 Task: Use the formula "RANDBETWEEN" in spreadsheet "Project portfolio".
Action: Mouse moved to (186, 152)
Screenshot: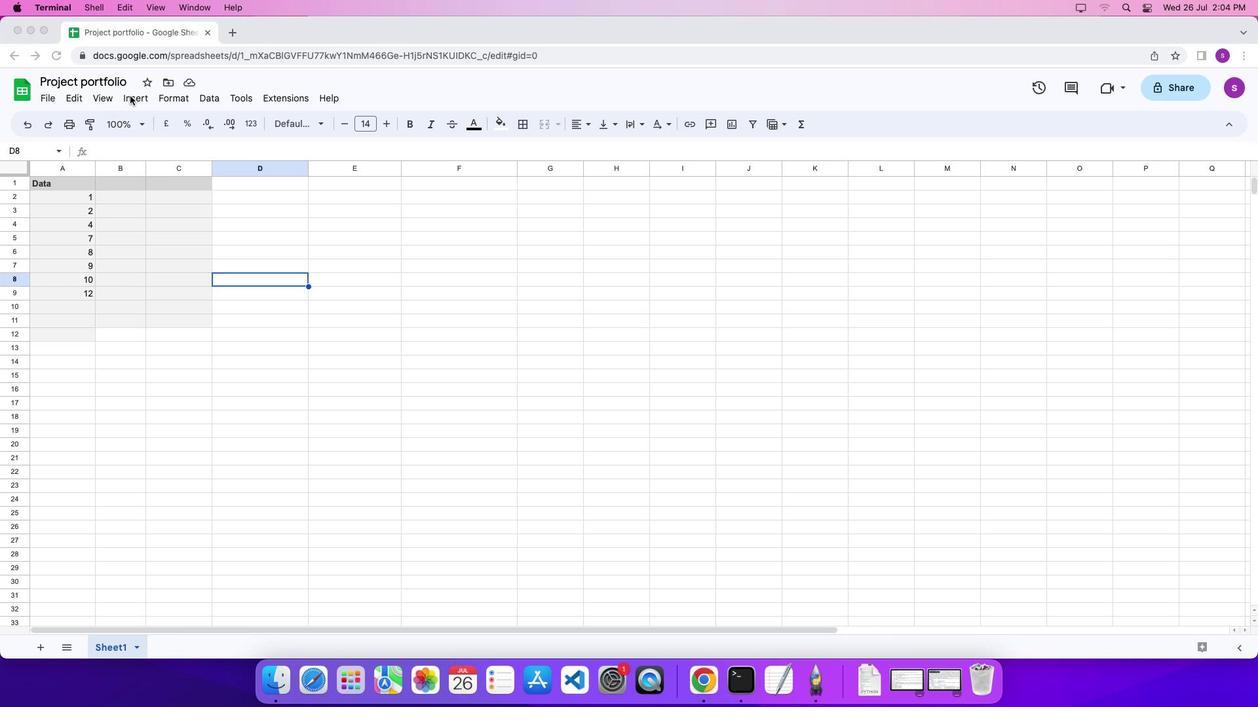 
Action: Mouse pressed left at (186, 152)
Screenshot: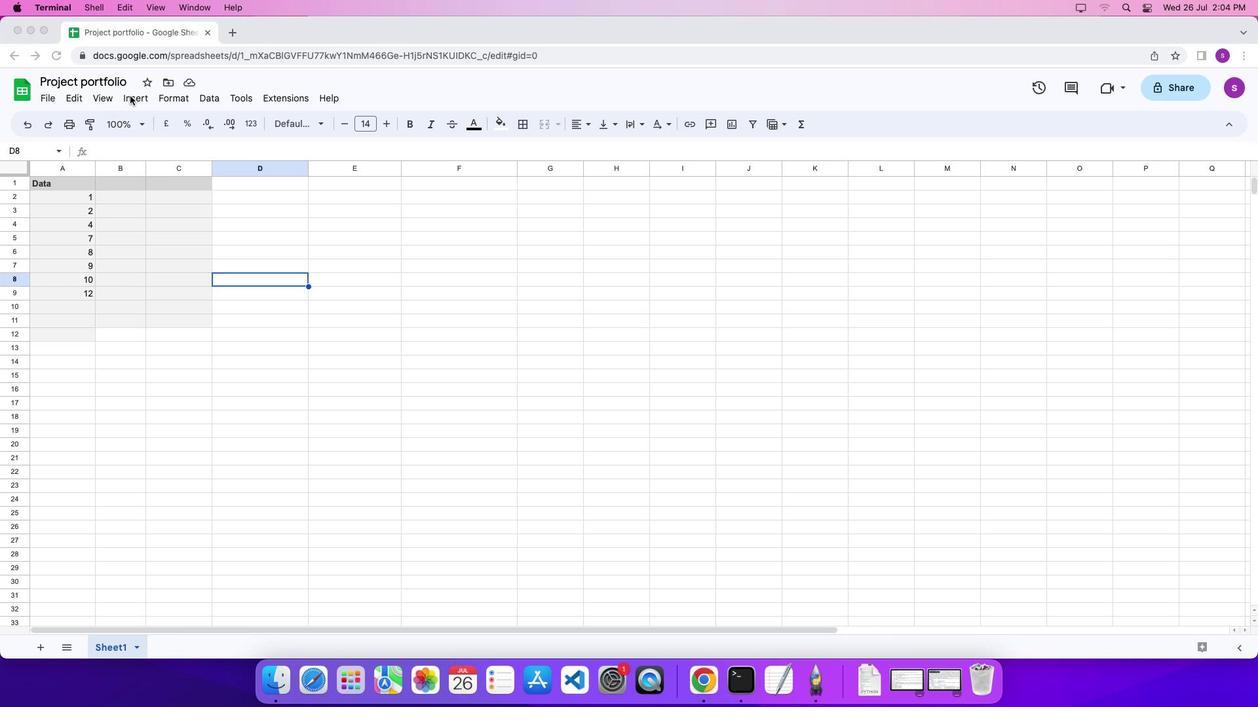
Action: Mouse moved to (189, 152)
Screenshot: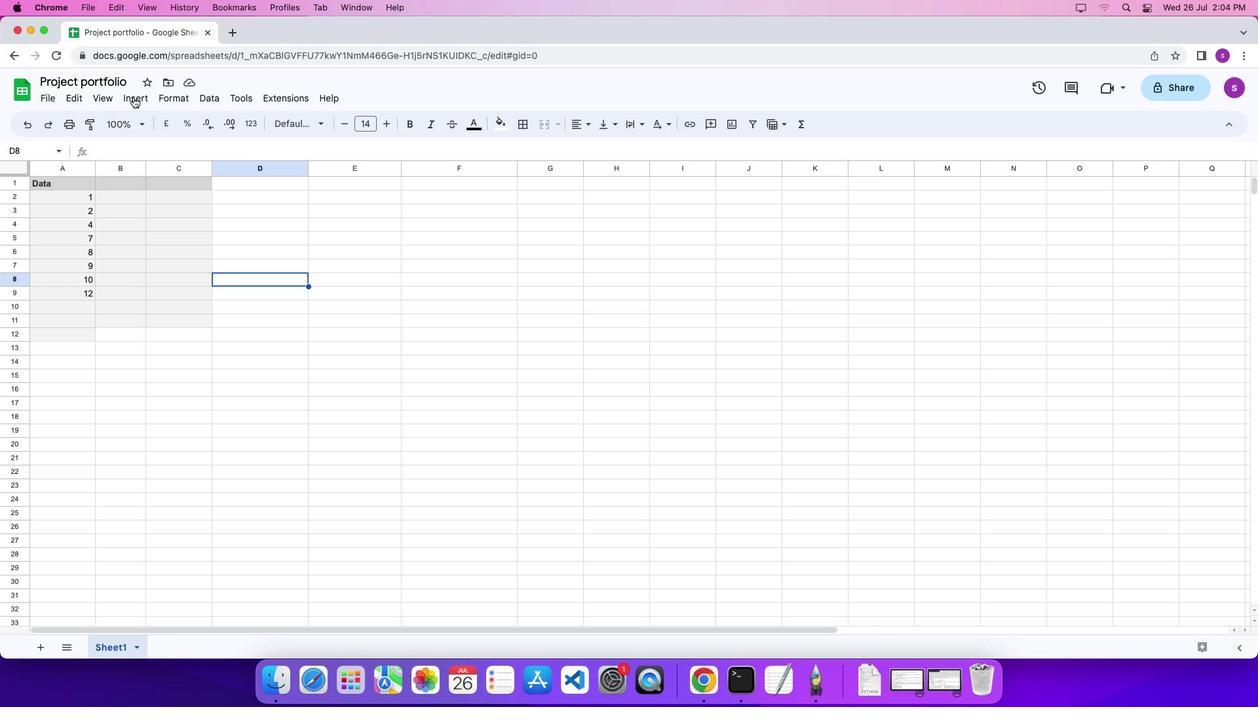 
Action: Mouse pressed left at (189, 152)
Screenshot: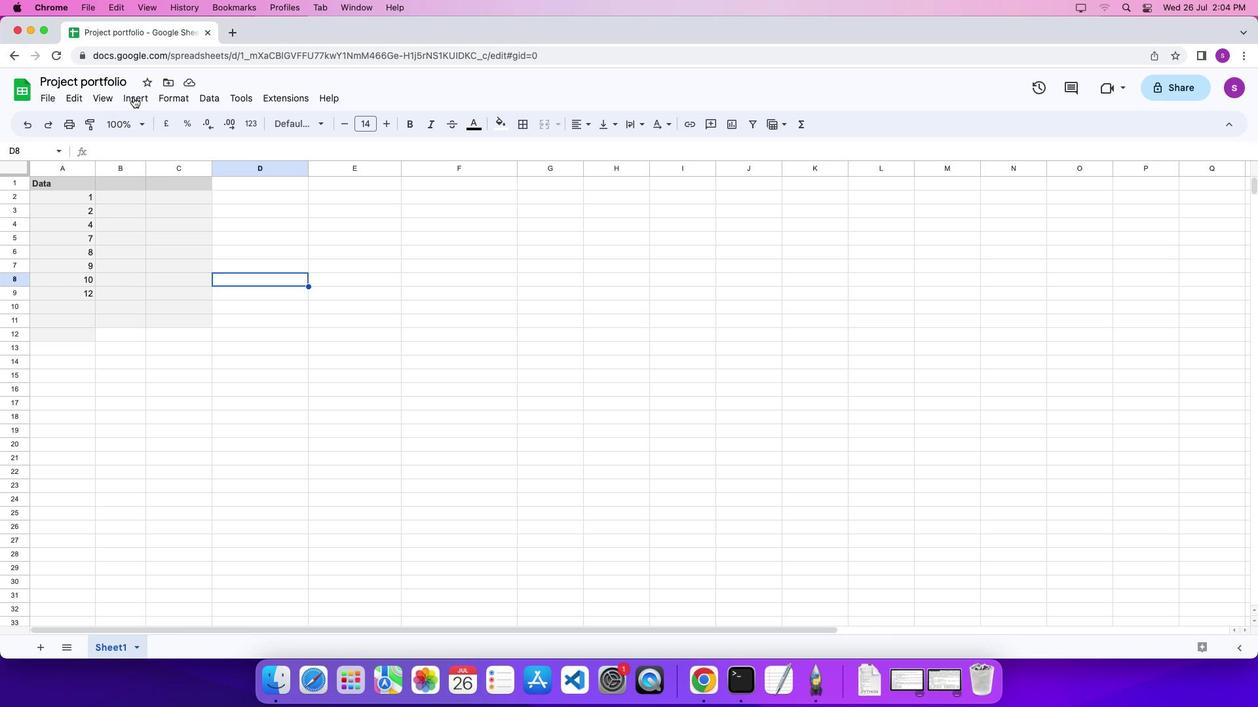 
Action: Mouse moved to (663, 703)
Screenshot: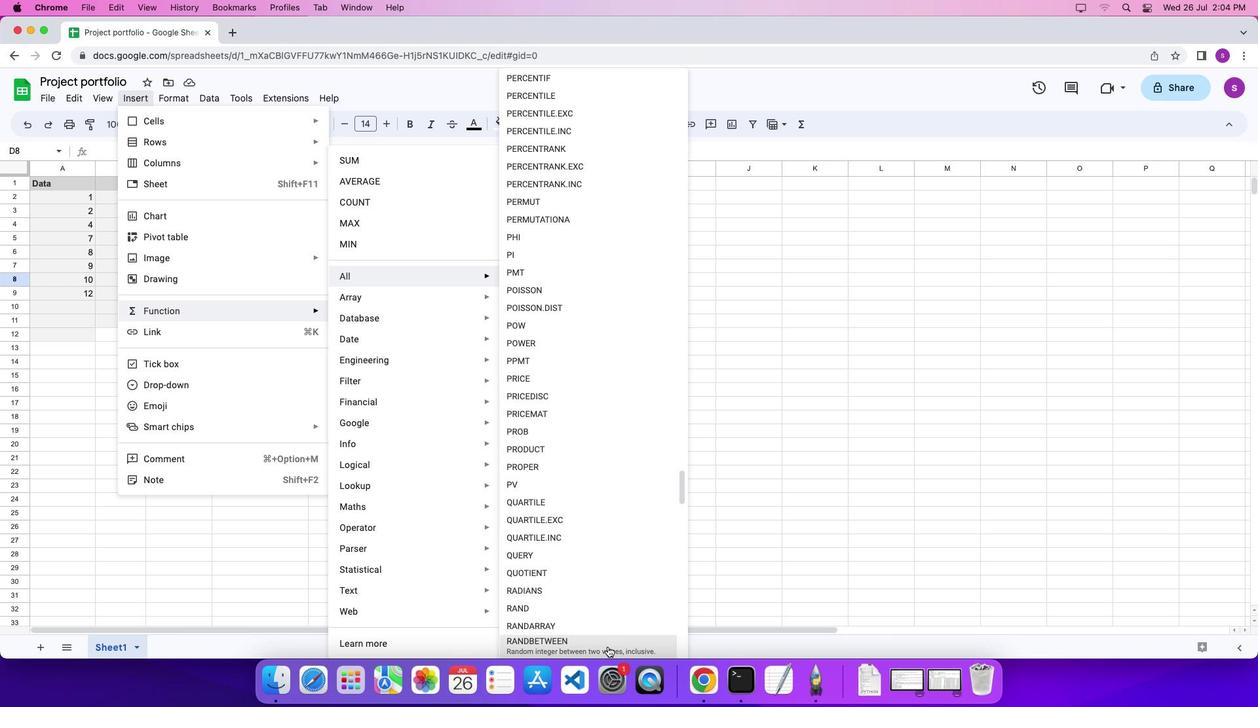 
Action: Mouse pressed left at (663, 703)
Screenshot: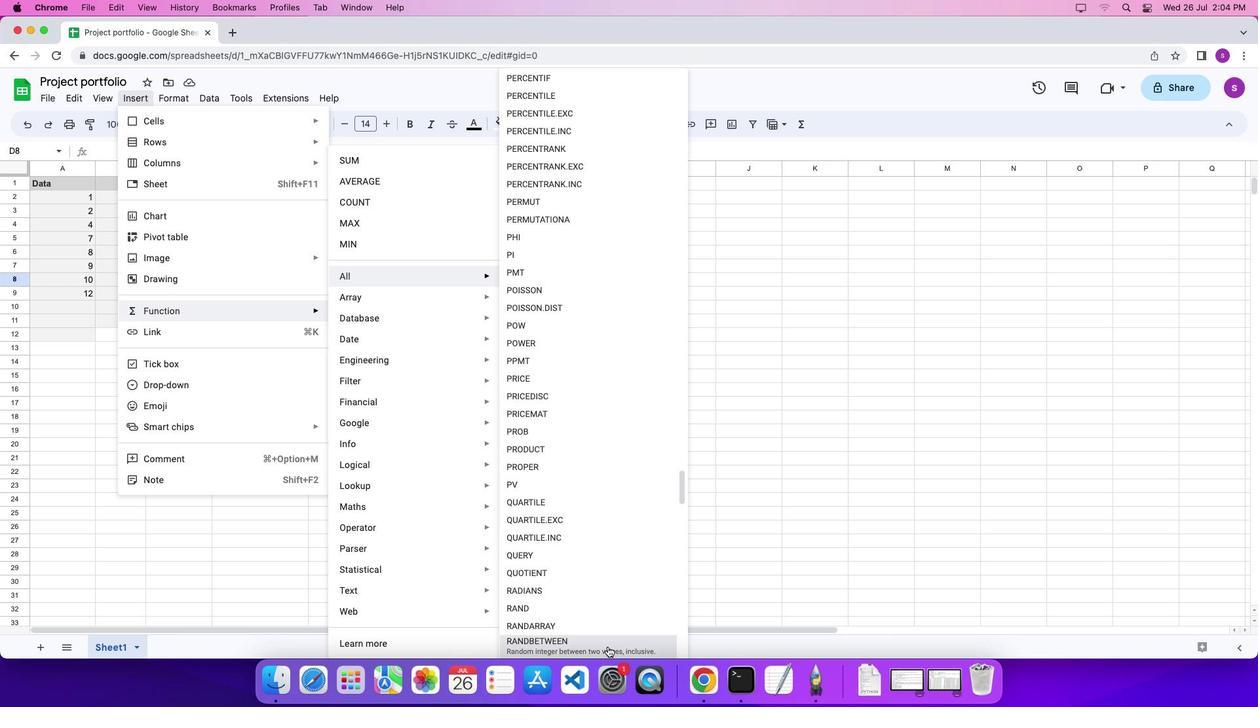 
Action: Mouse moved to (724, 610)
Screenshot: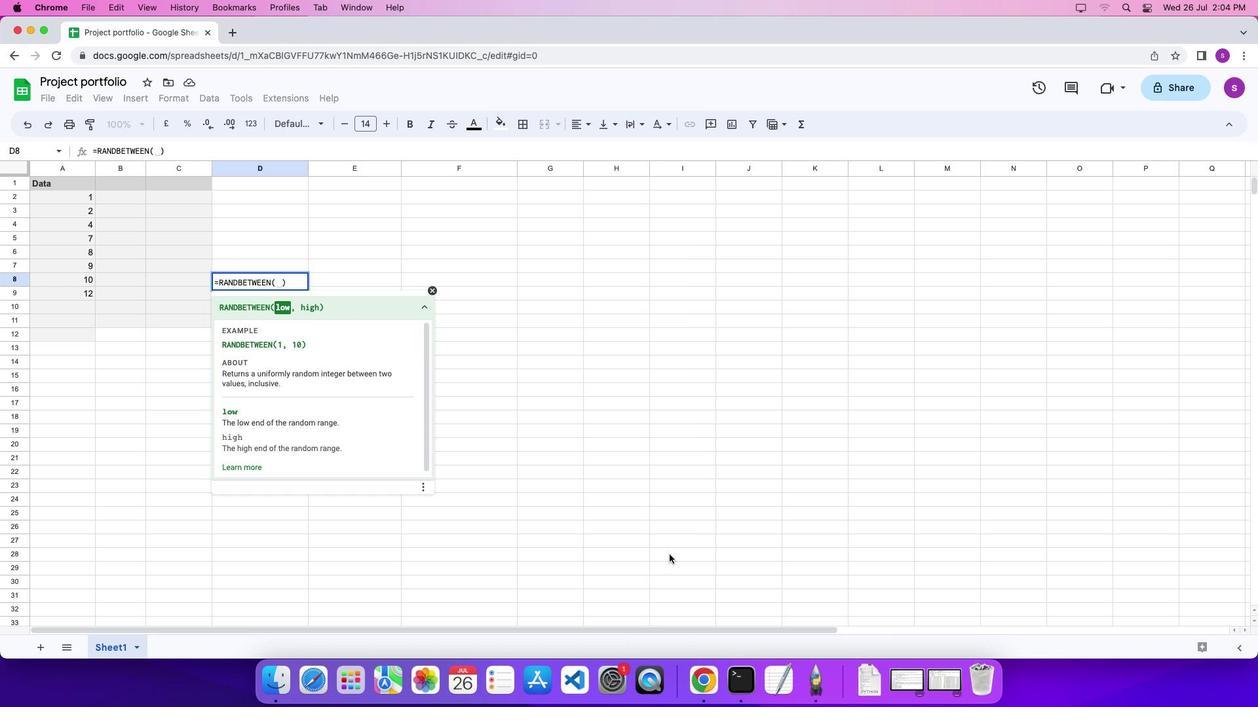 
Action: Key pressed '1'
Screenshot: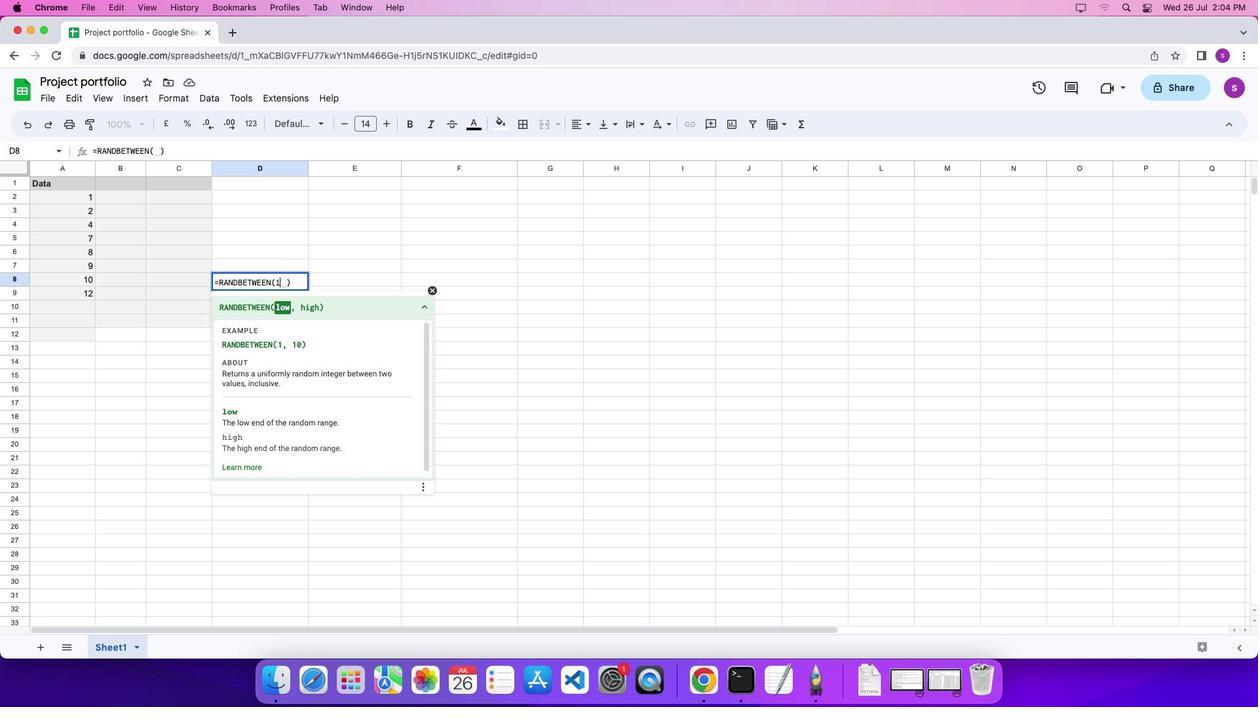 
Action: Mouse moved to (725, 610)
Screenshot: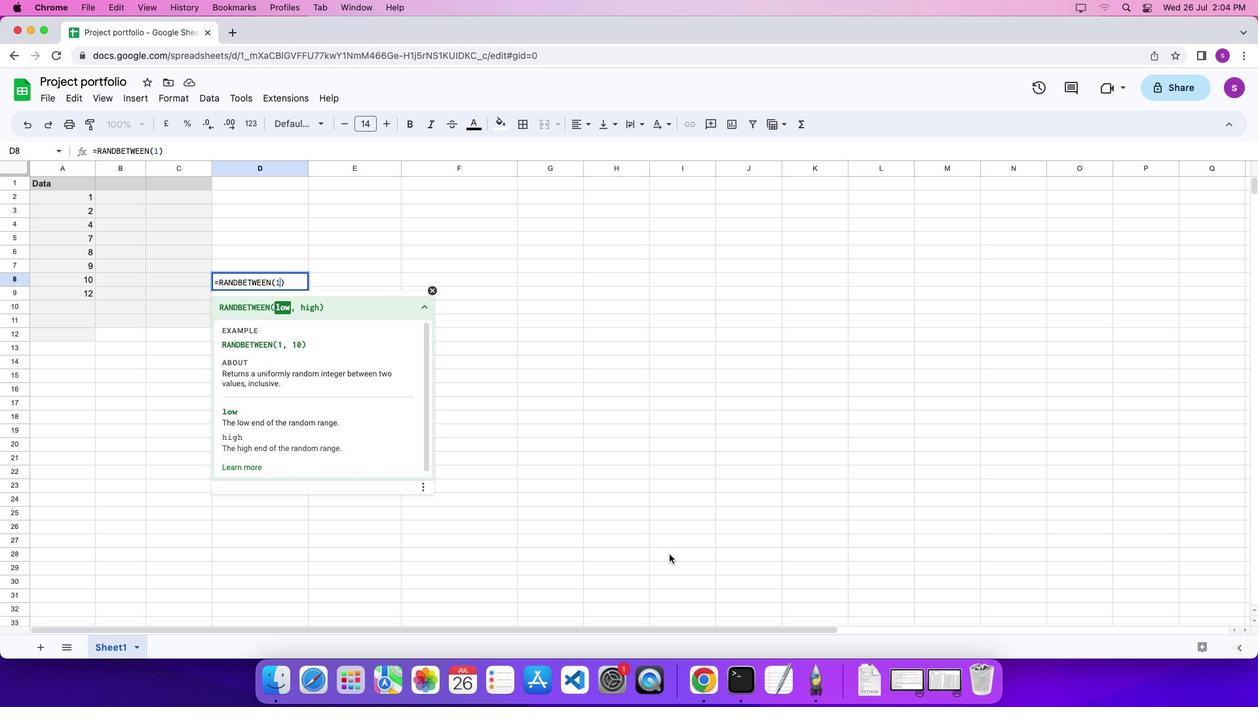 
Action: Key pressed ',''1''0''\x03''\x03'
Screenshot: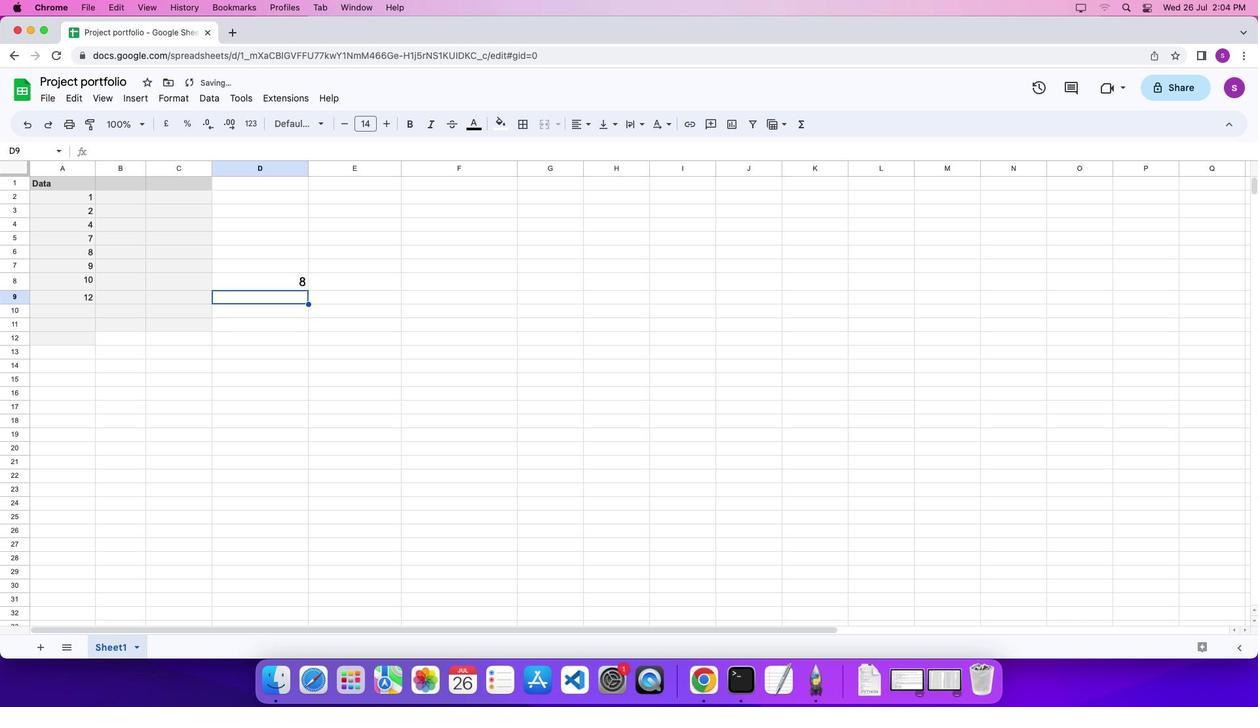 
